 Task: Set the customer number to "1234" while creating a new customer.
Action: Mouse moved to (173, 20)
Screenshot: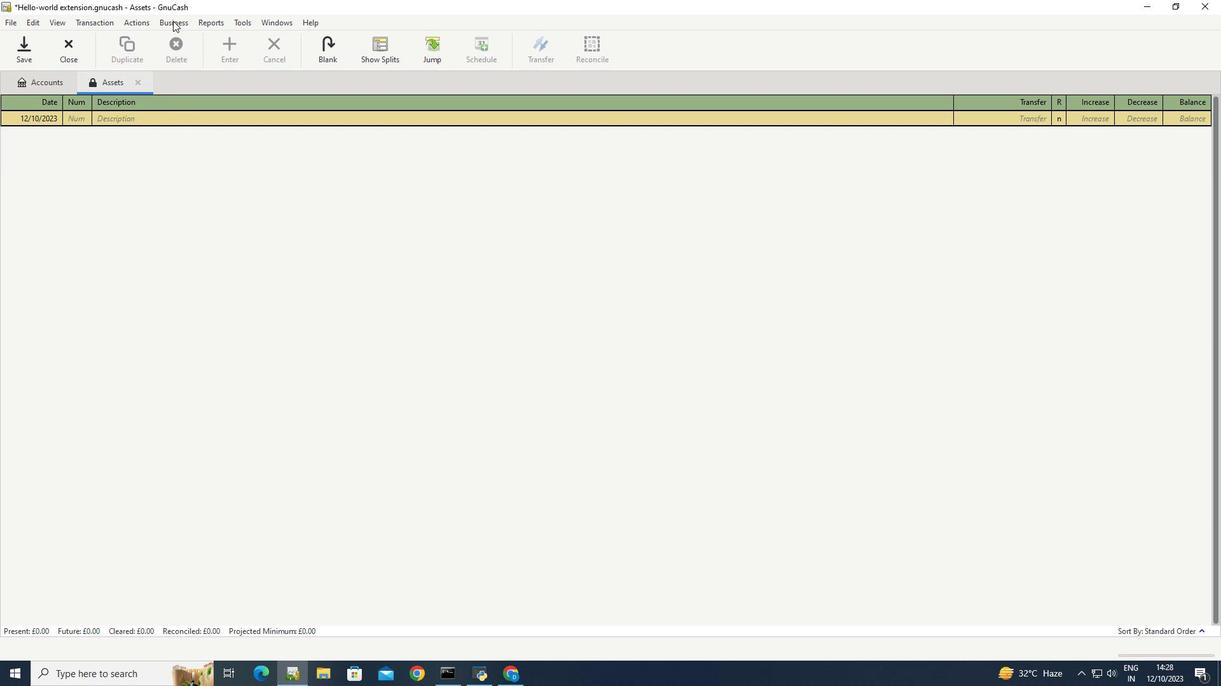 
Action: Mouse pressed left at (173, 20)
Screenshot: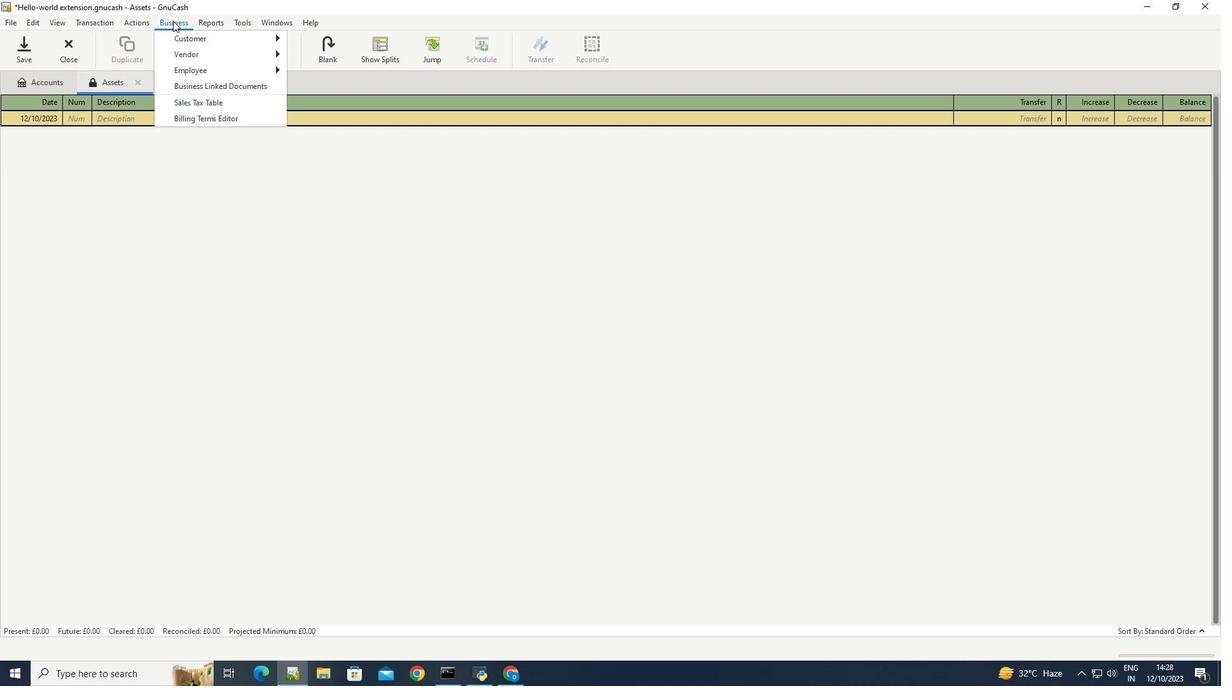 
Action: Mouse moved to (323, 58)
Screenshot: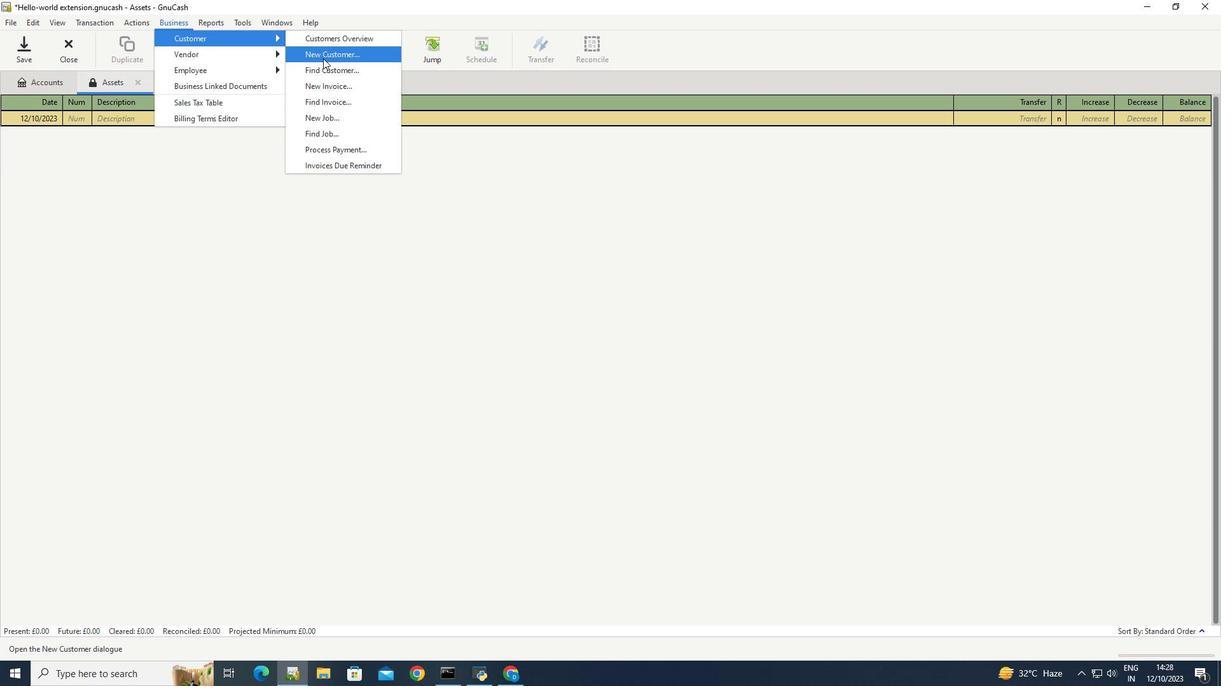 
Action: Mouse pressed left at (323, 58)
Screenshot: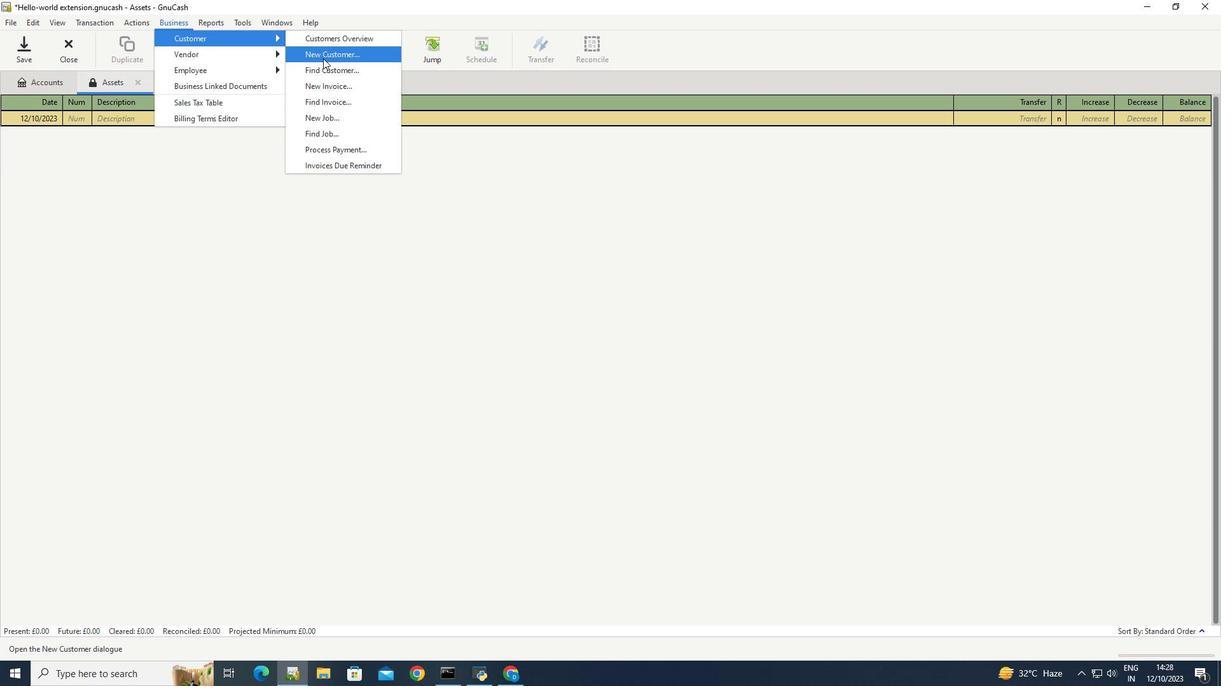 
Action: Mouse moved to (596, 215)
Screenshot: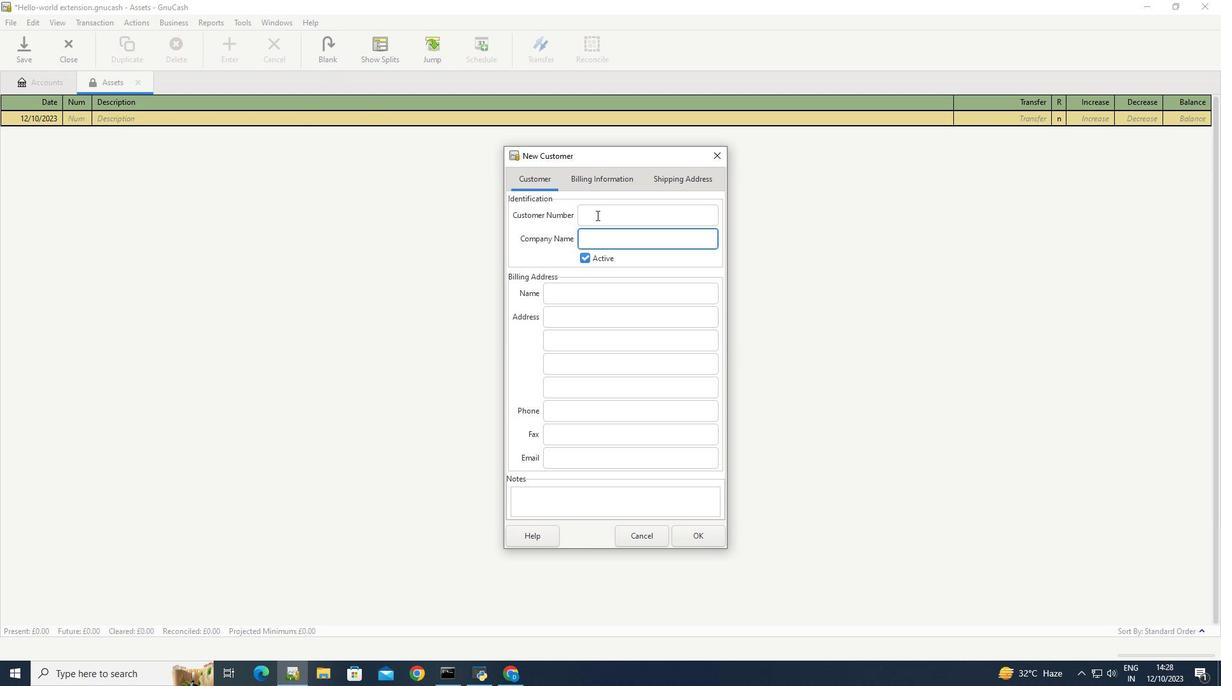 
Action: Mouse pressed left at (596, 215)
Screenshot: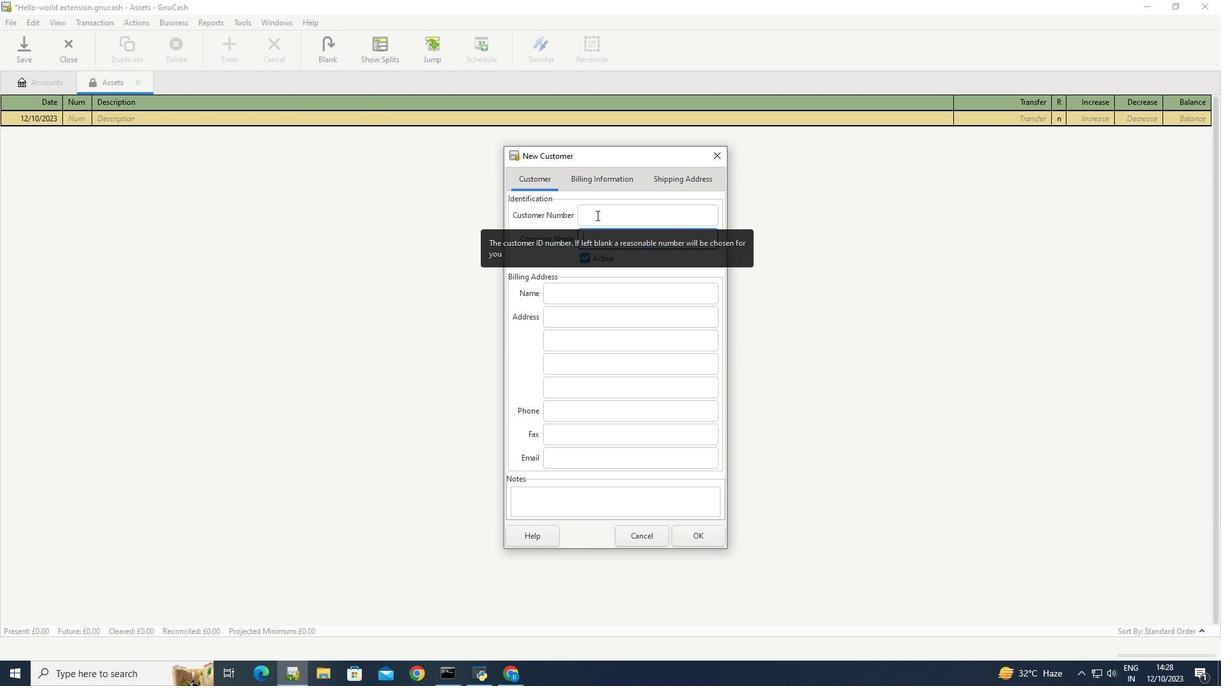 
Action: Key pressed 1234
Screenshot: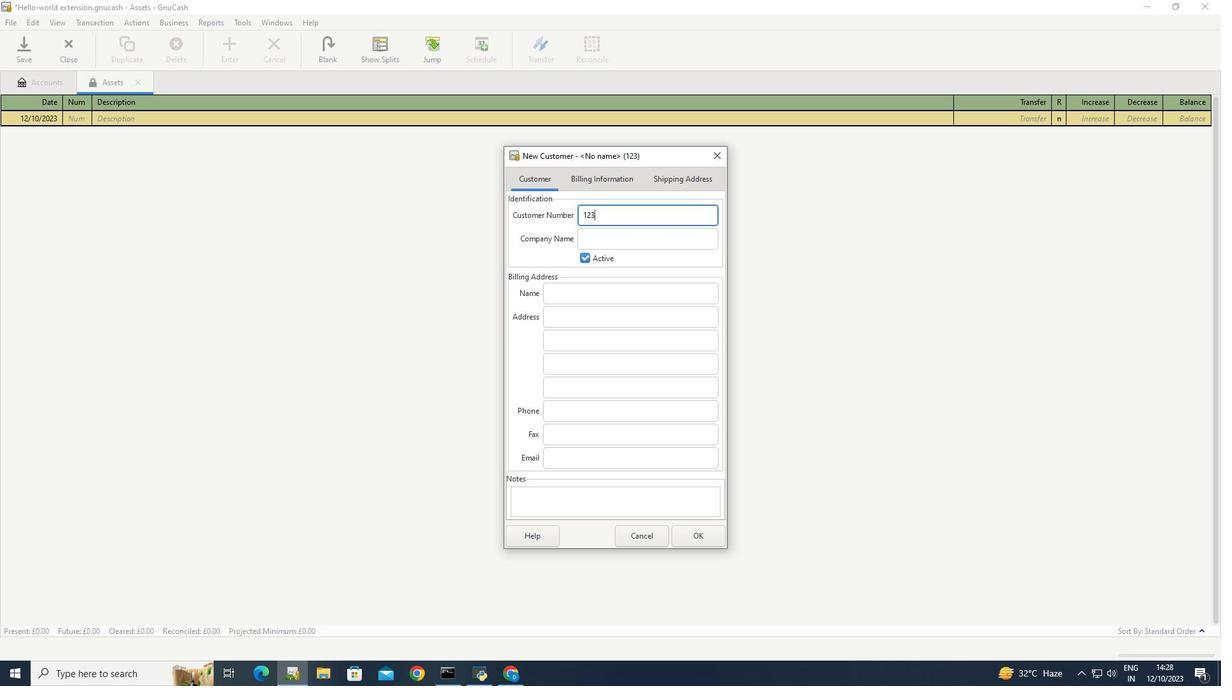 
Action: Mouse moved to (590, 275)
Screenshot: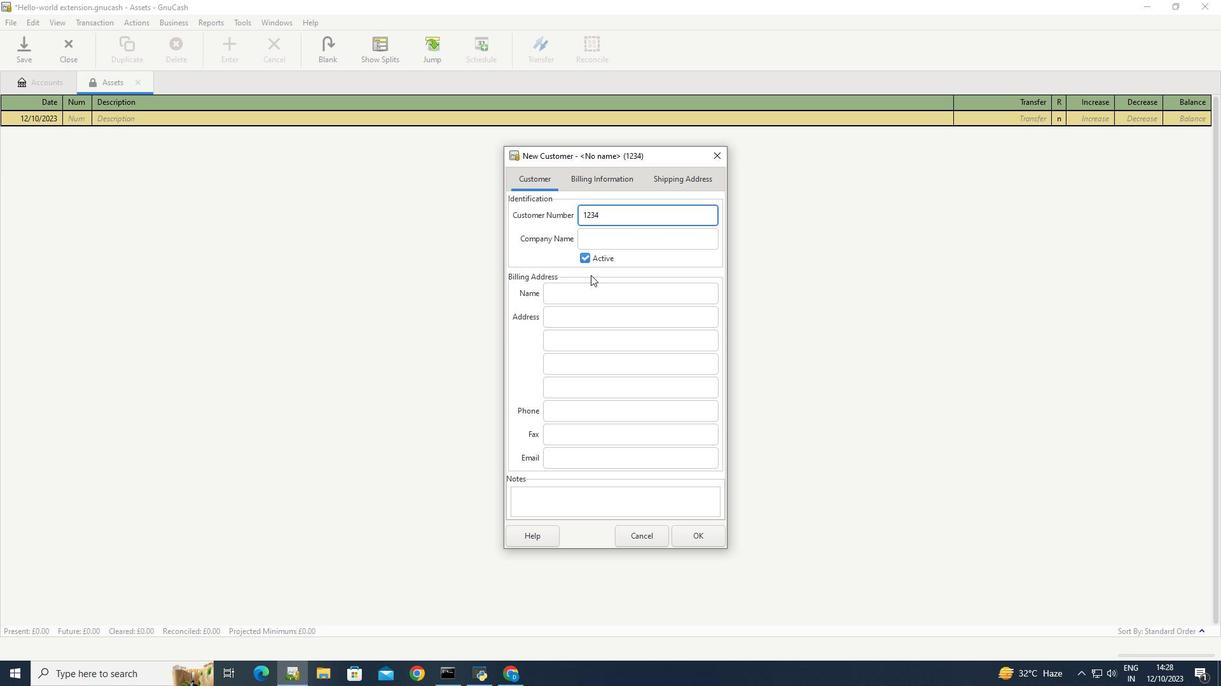 
